 Task: Assign in the project TranslateForge the issue 'Inconsistent formatting of date/time fields' to the sprint 'Cosmic Sprint'.
Action: Mouse moved to (196, 53)
Screenshot: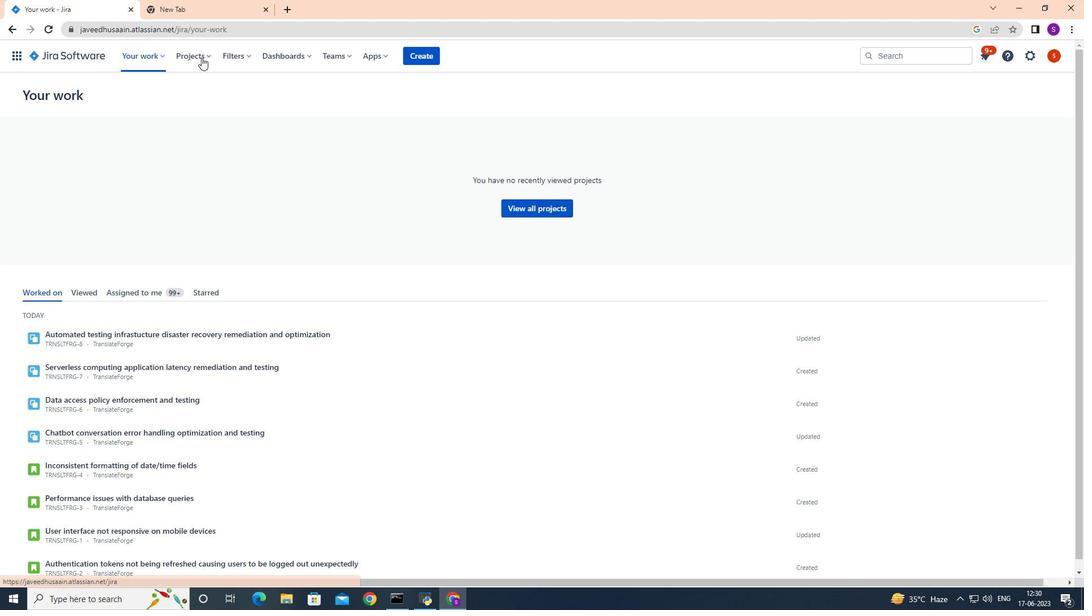 
Action: Mouse pressed left at (196, 53)
Screenshot: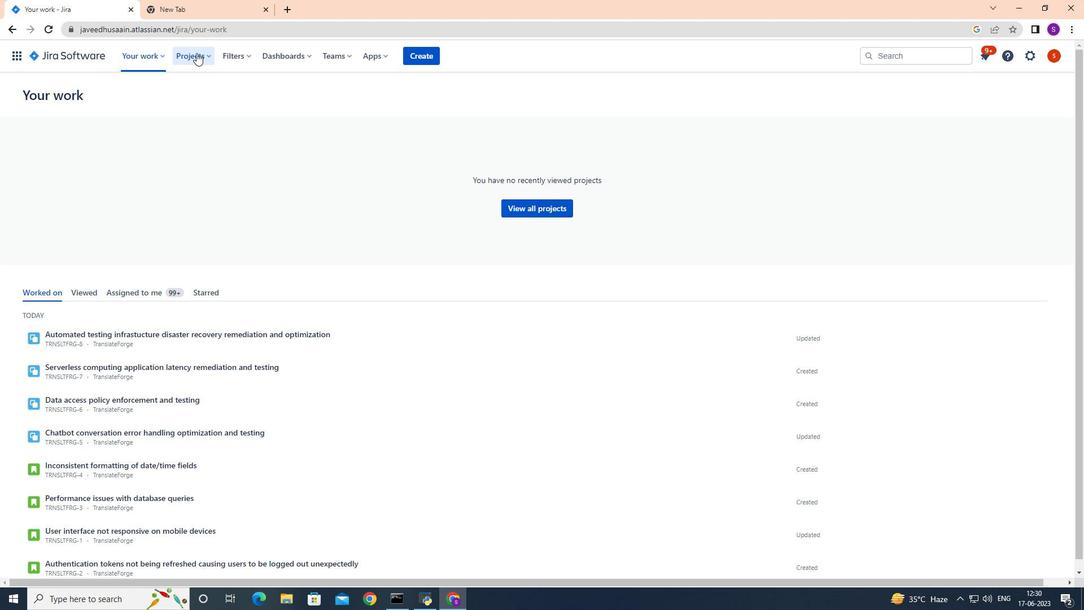 
Action: Mouse moved to (213, 101)
Screenshot: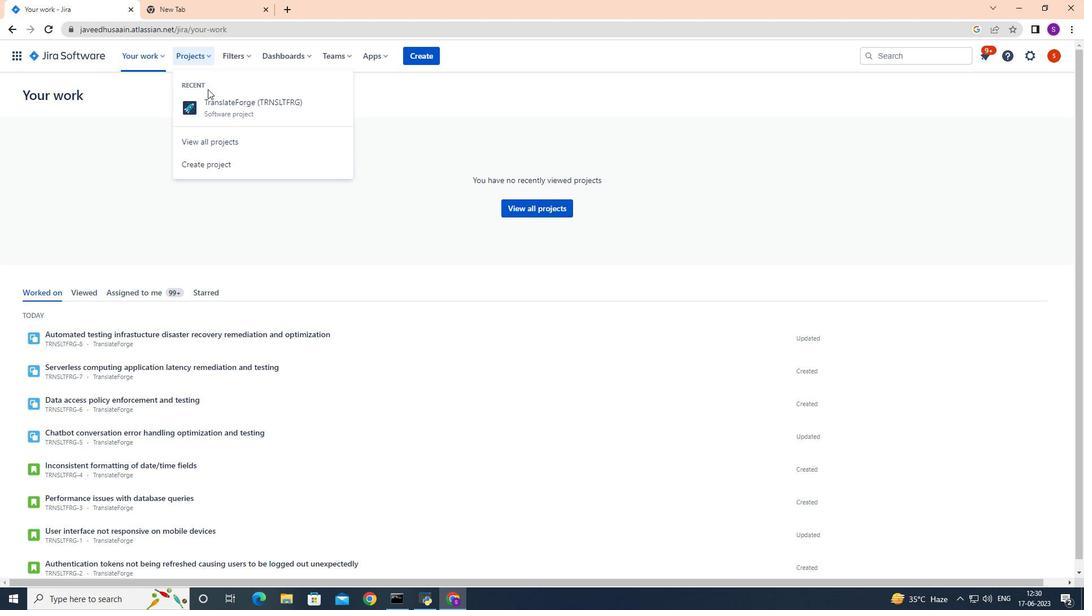 
Action: Mouse pressed left at (213, 101)
Screenshot: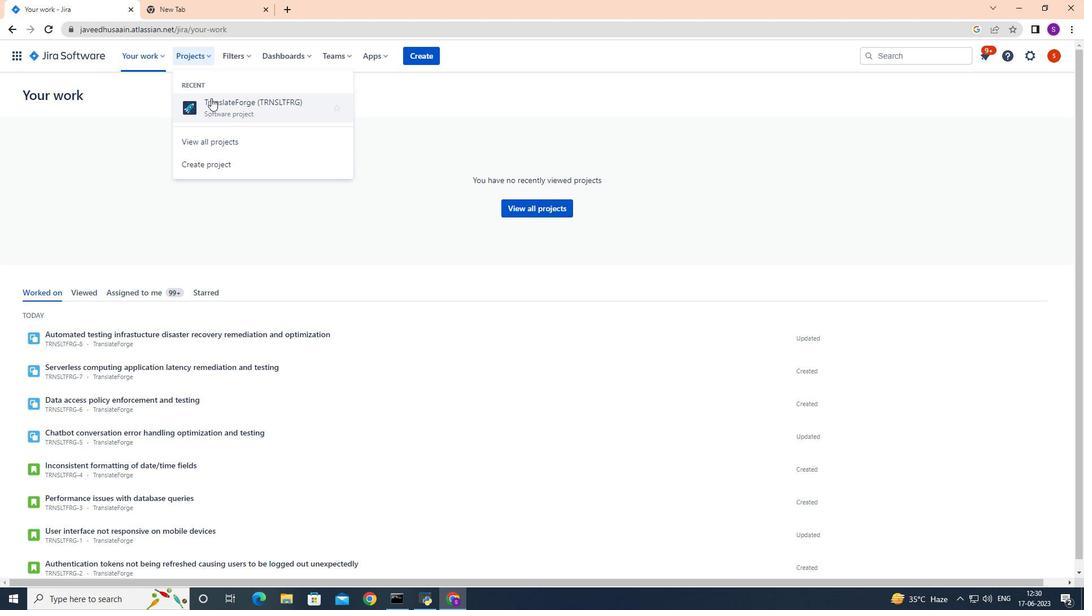 
Action: Mouse moved to (54, 169)
Screenshot: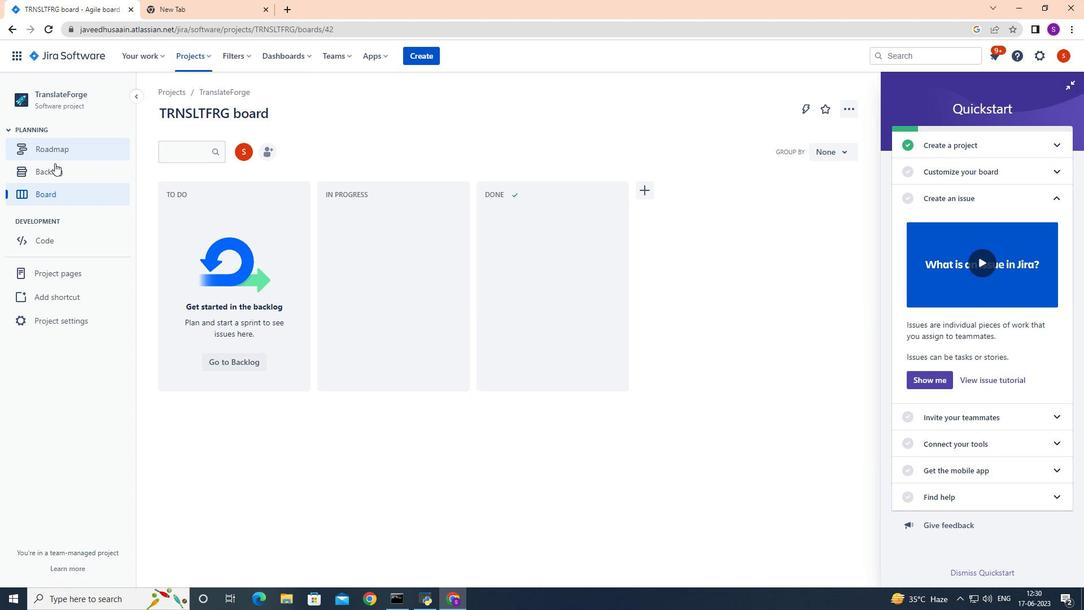 
Action: Mouse pressed left at (54, 169)
Screenshot: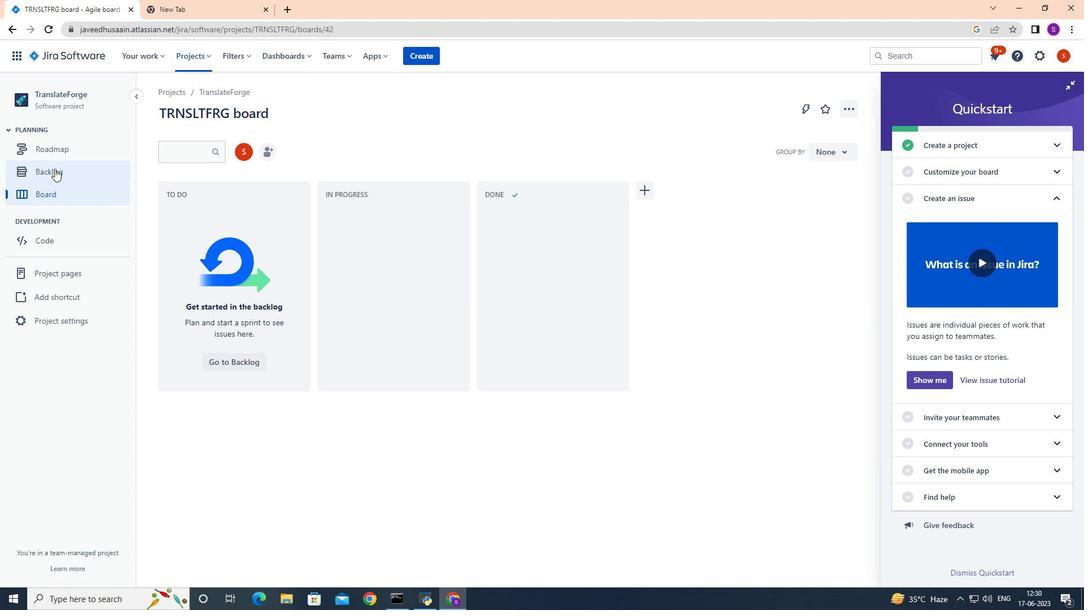 
Action: Mouse moved to (163, 333)
Screenshot: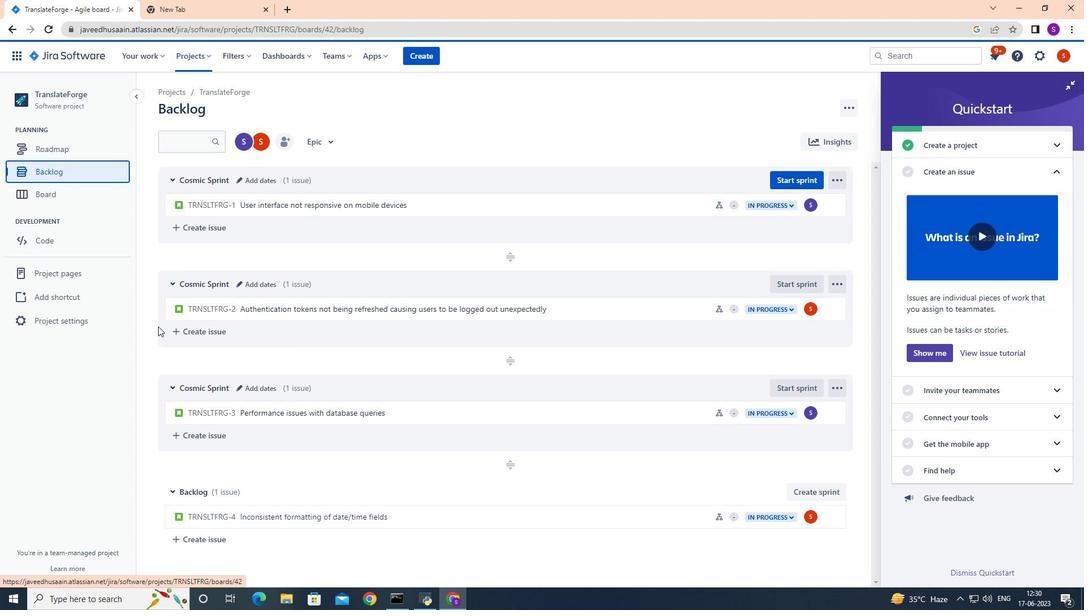 
Action: Mouse scrolled (163, 332) with delta (0, 0)
Screenshot: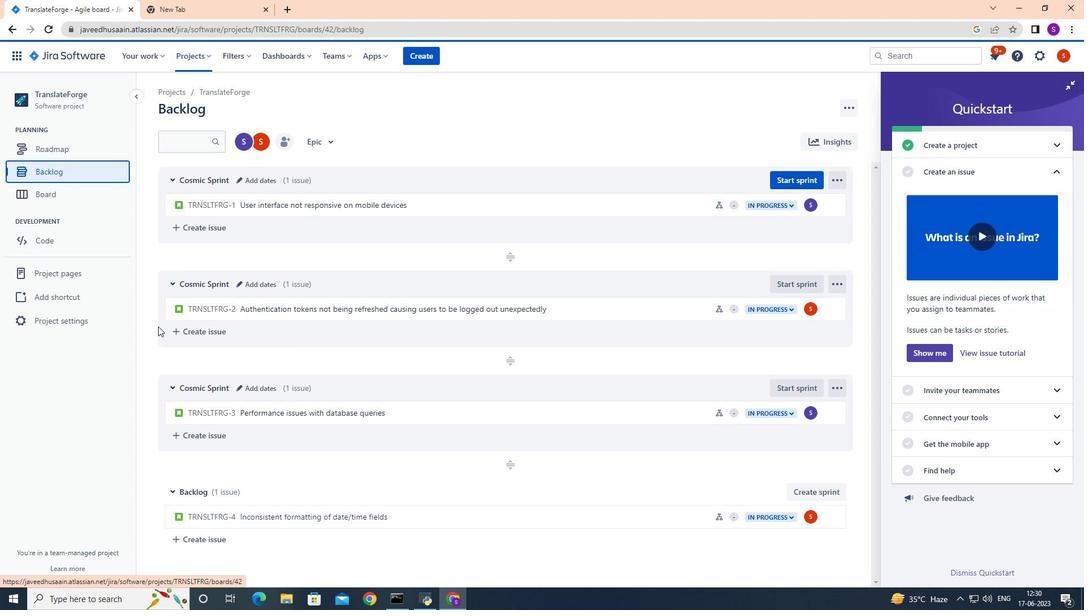
Action: Mouse moved to (164, 335)
Screenshot: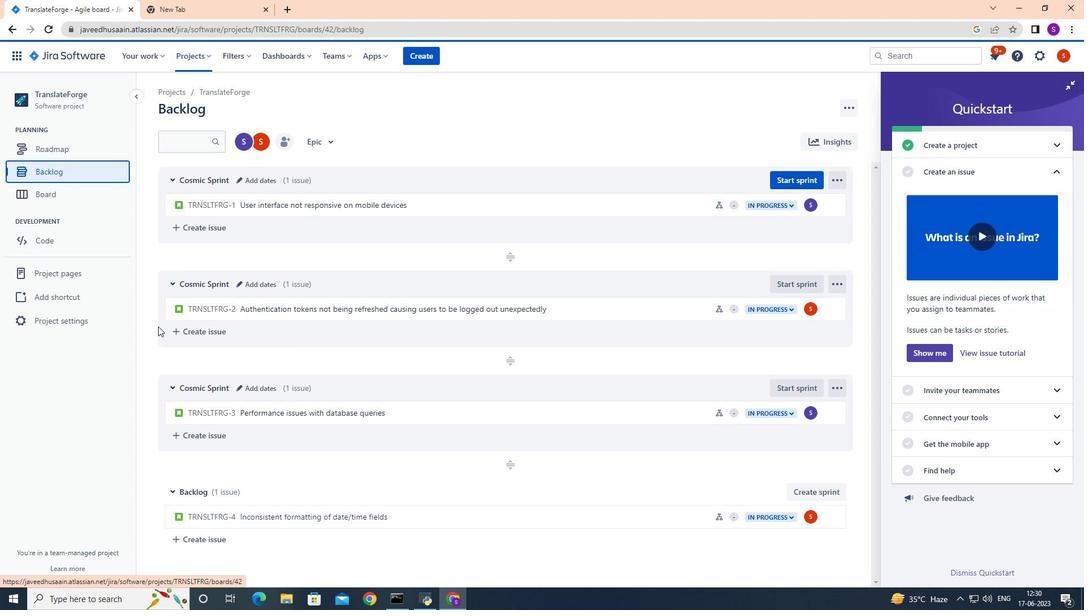 
Action: Mouse scrolled (164, 334) with delta (0, 0)
Screenshot: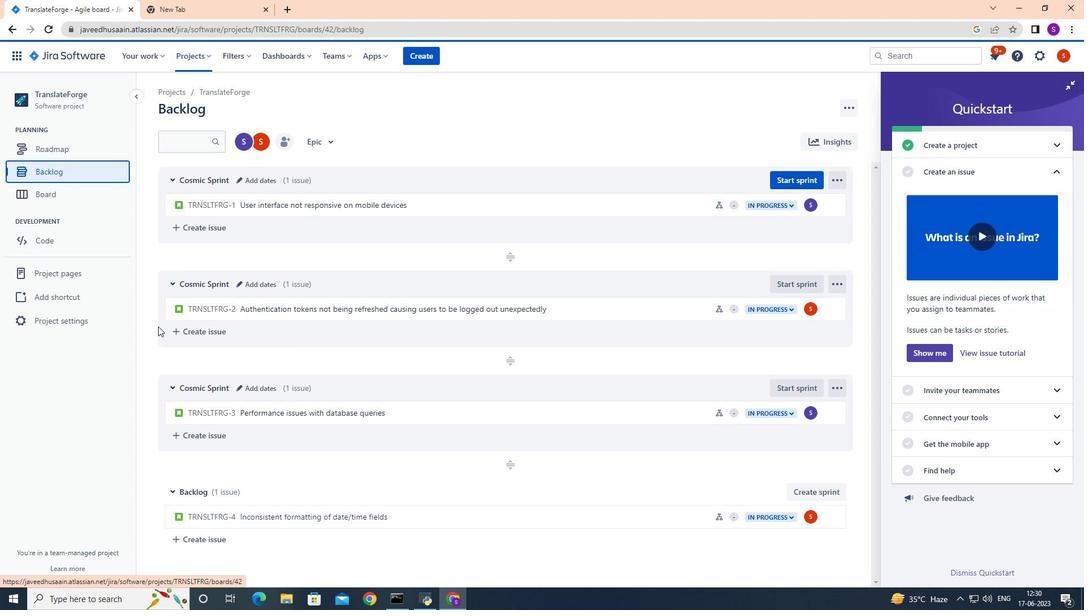 
Action: Mouse moved to (832, 515)
Screenshot: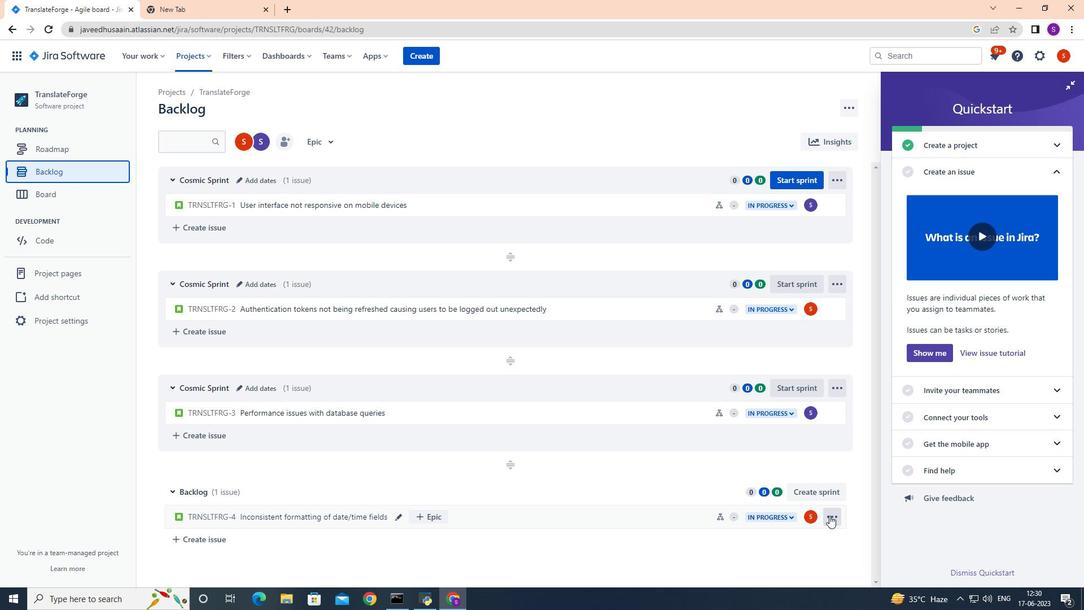 
Action: Mouse pressed left at (832, 515)
Screenshot: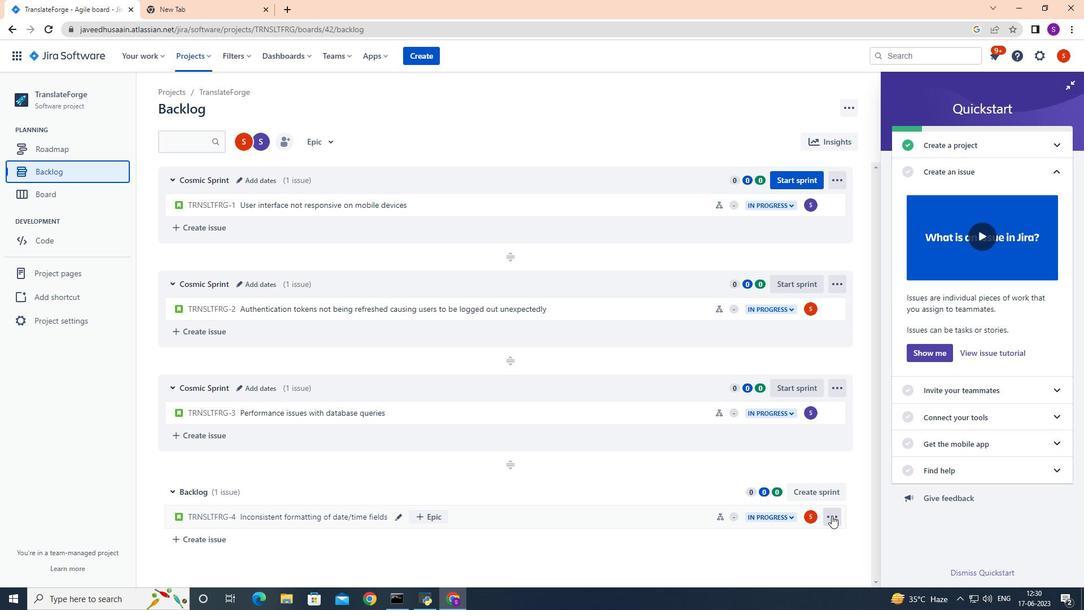 
Action: Mouse moved to (812, 454)
Screenshot: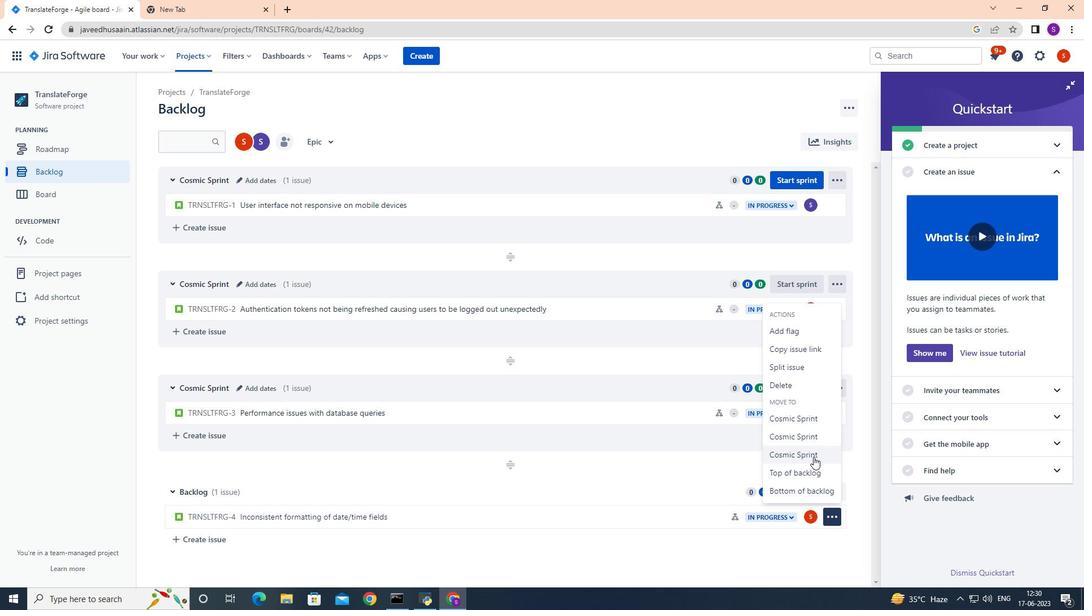 
Action: Mouse pressed left at (812, 454)
Screenshot: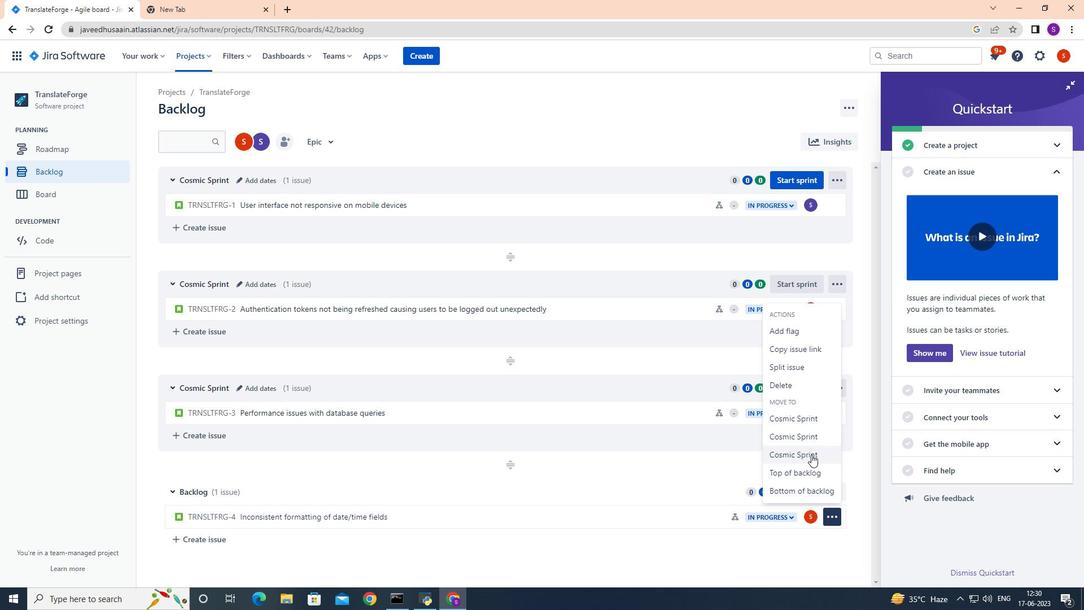 
